 Task: Add Raspberries to the cart.
Action: Mouse moved to (276, 130)
Screenshot: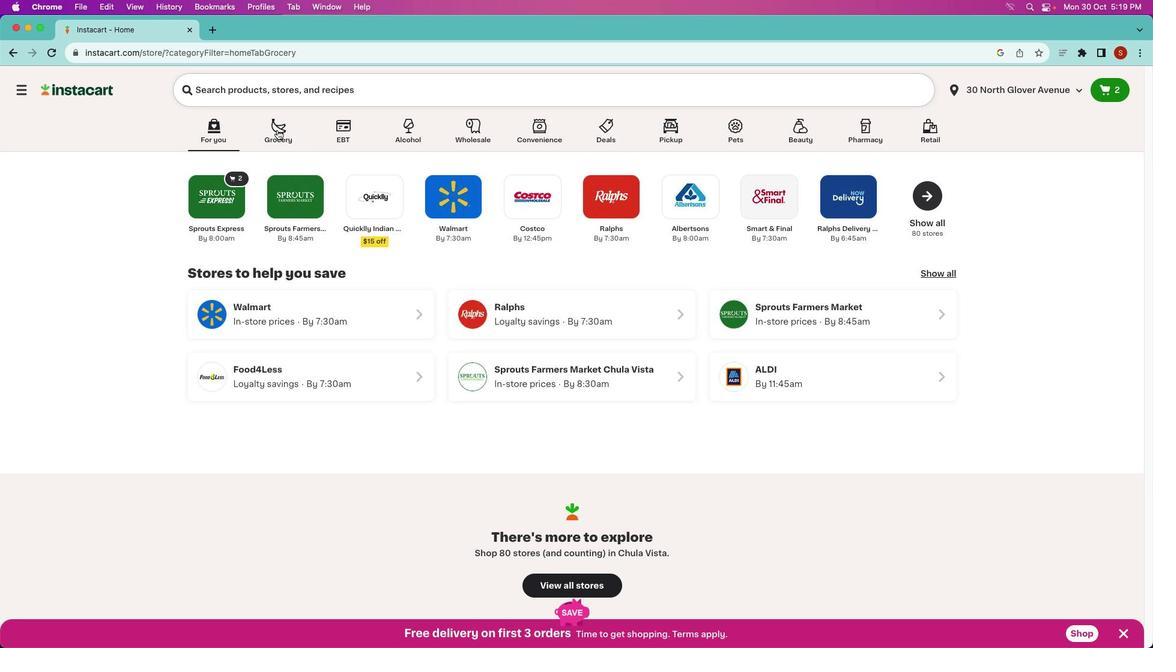 
Action: Mouse pressed left at (276, 130)
Screenshot: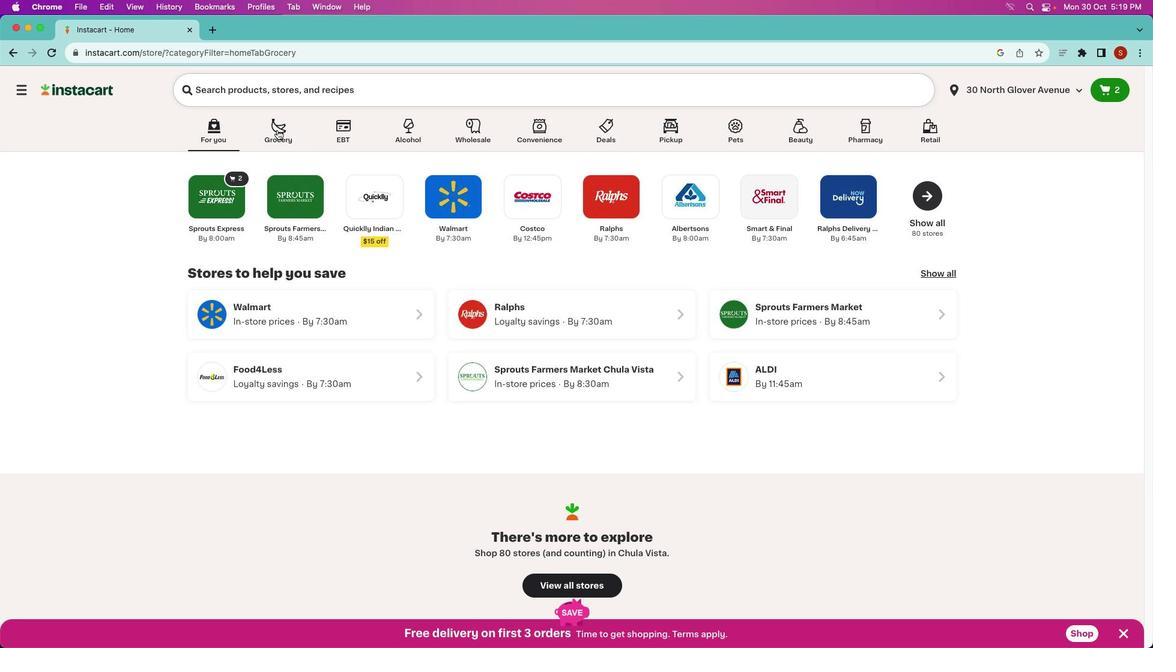 
Action: Mouse moved to (276, 129)
Screenshot: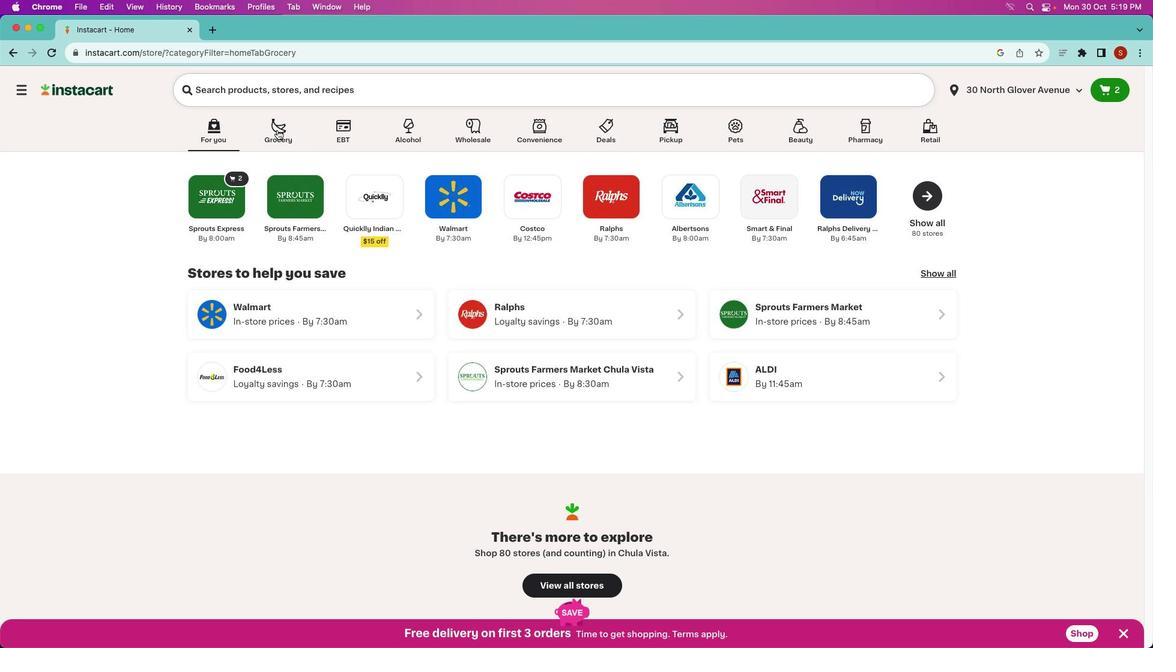 
Action: Mouse pressed left at (276, 129)
Screenshot: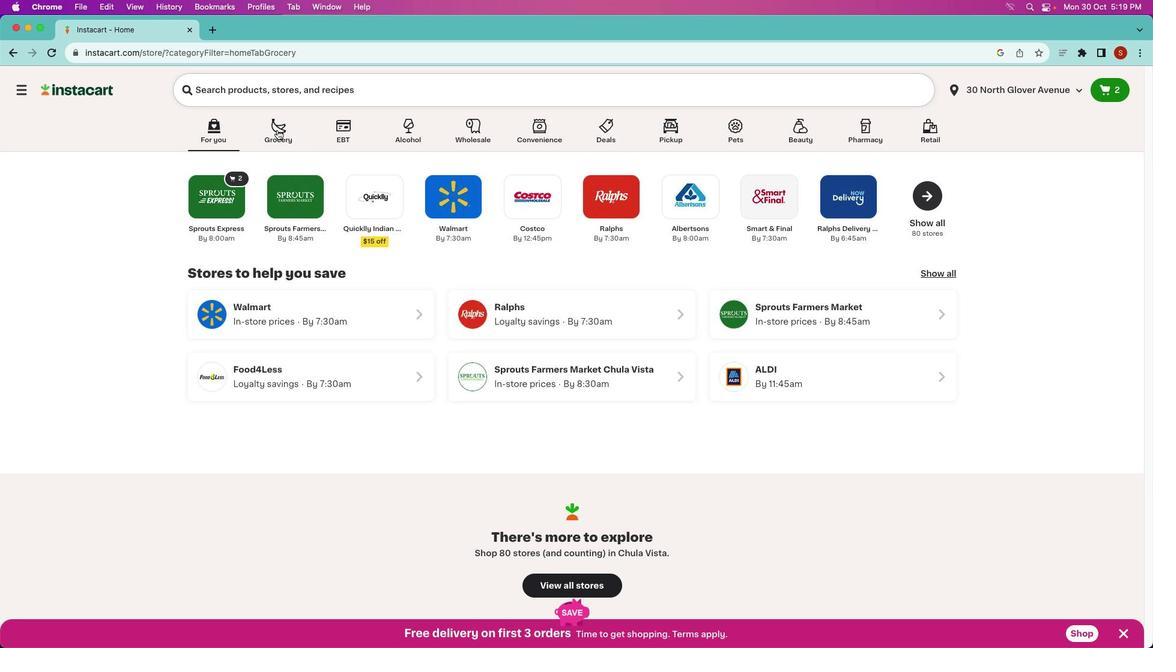 
Action: Mouse moved to (602, 309)
Screenshot: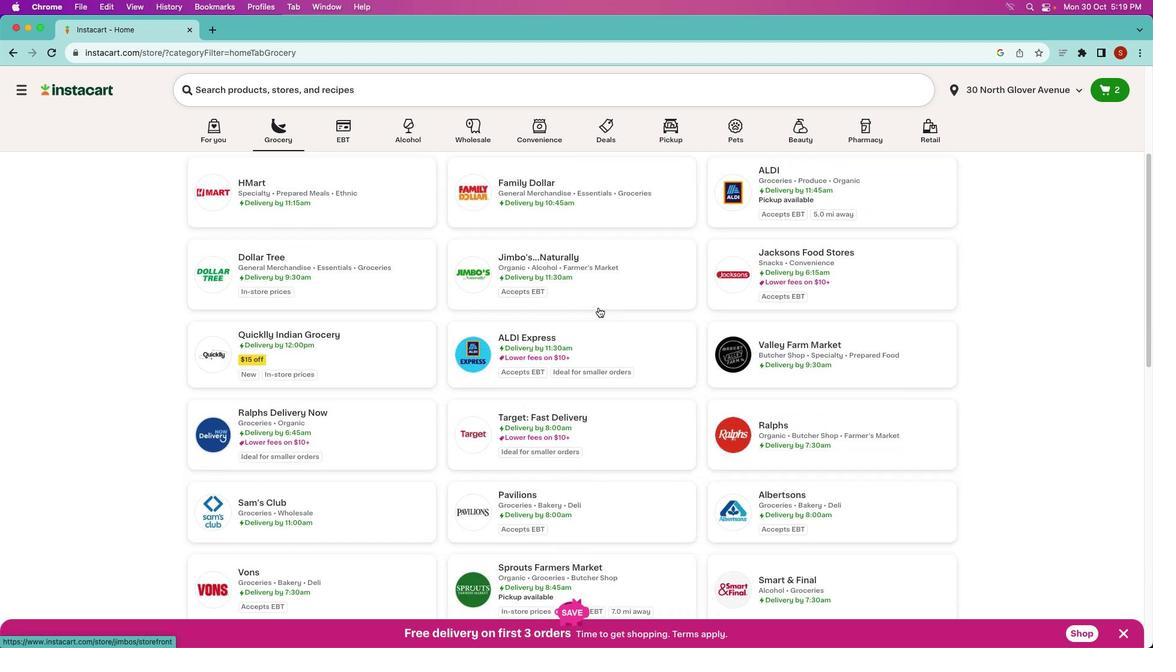 
Action: Mouse scrolled (602, 309) with delta (0, 0)
Screenshot: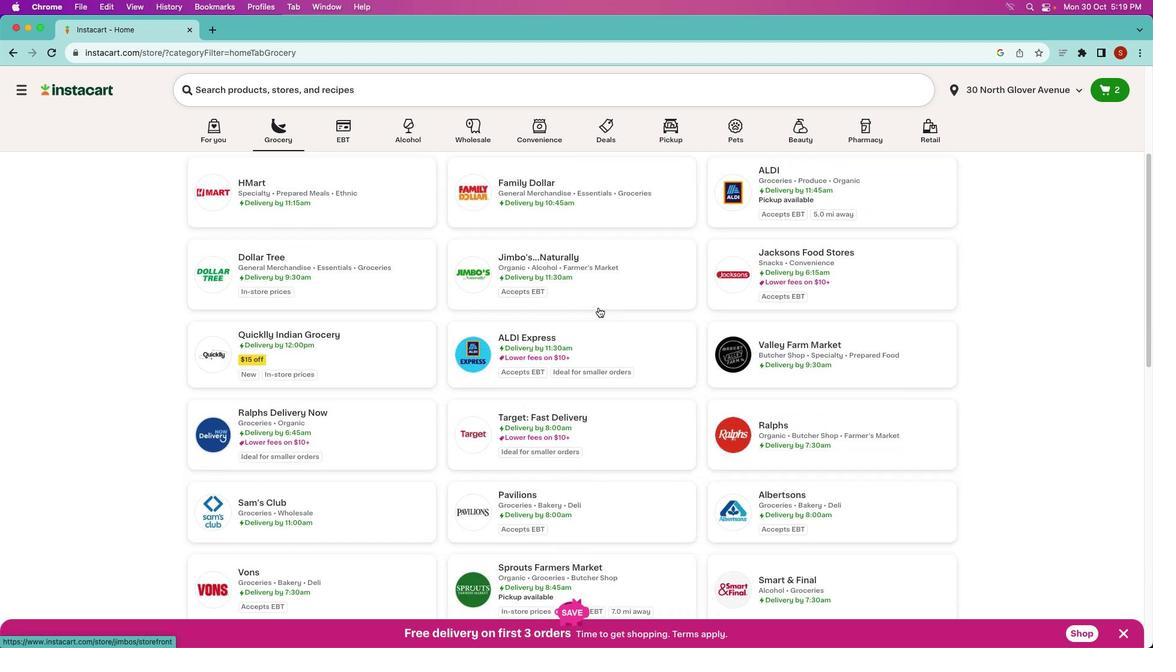 
Action: Mouse moved to (604, 305)
Screenshot: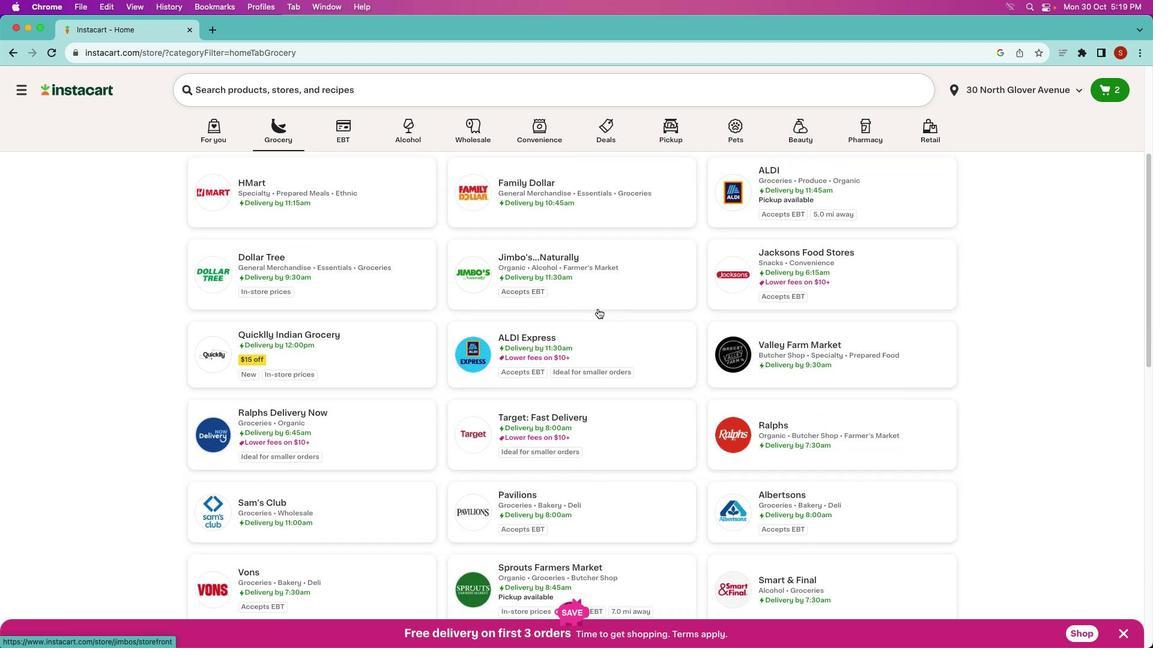 
Action: Mouse scrolled (604, 305) with delta (0, 0)
Screenshot: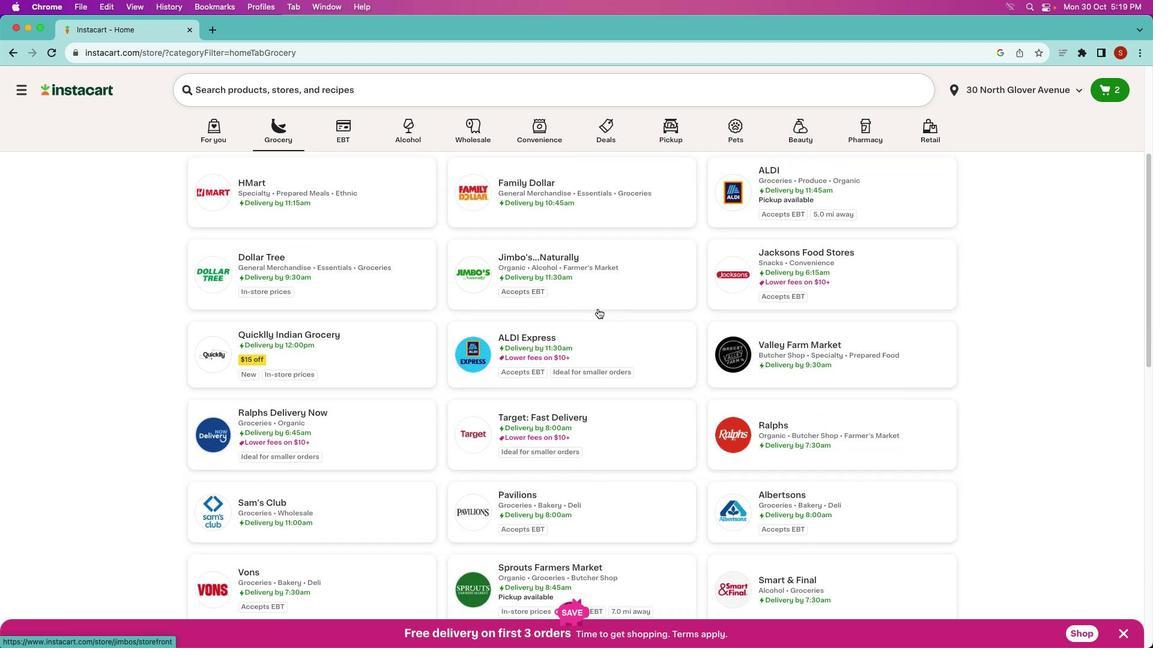
Action: Mouse moved to (600, 307)
Screenshot: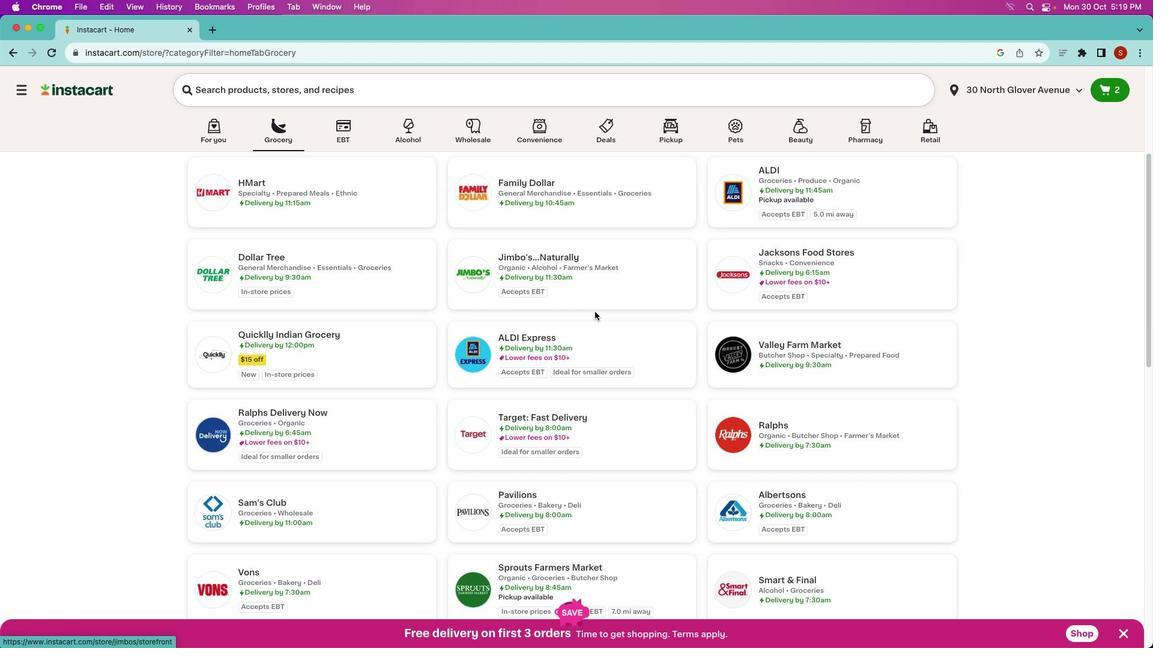 
Action: Mouse scrolled (600, 307) with delta (0, 0)
Screenshot: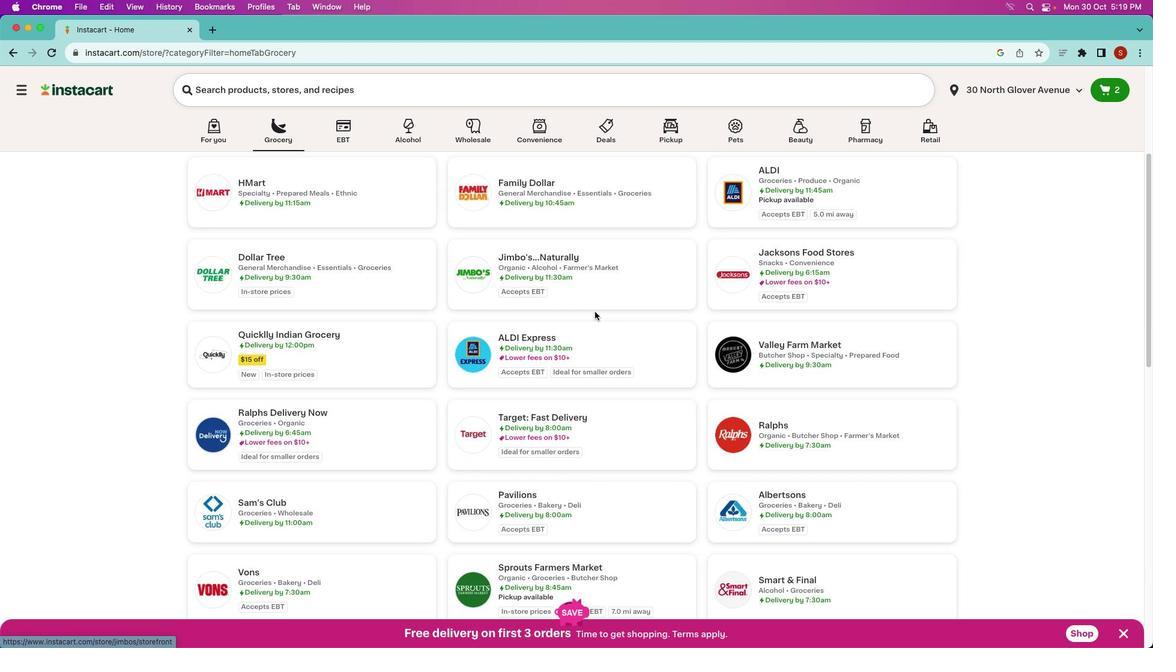 
Action: Mouse scrolled (600, 307) with delta (0, 0)
Screenshot: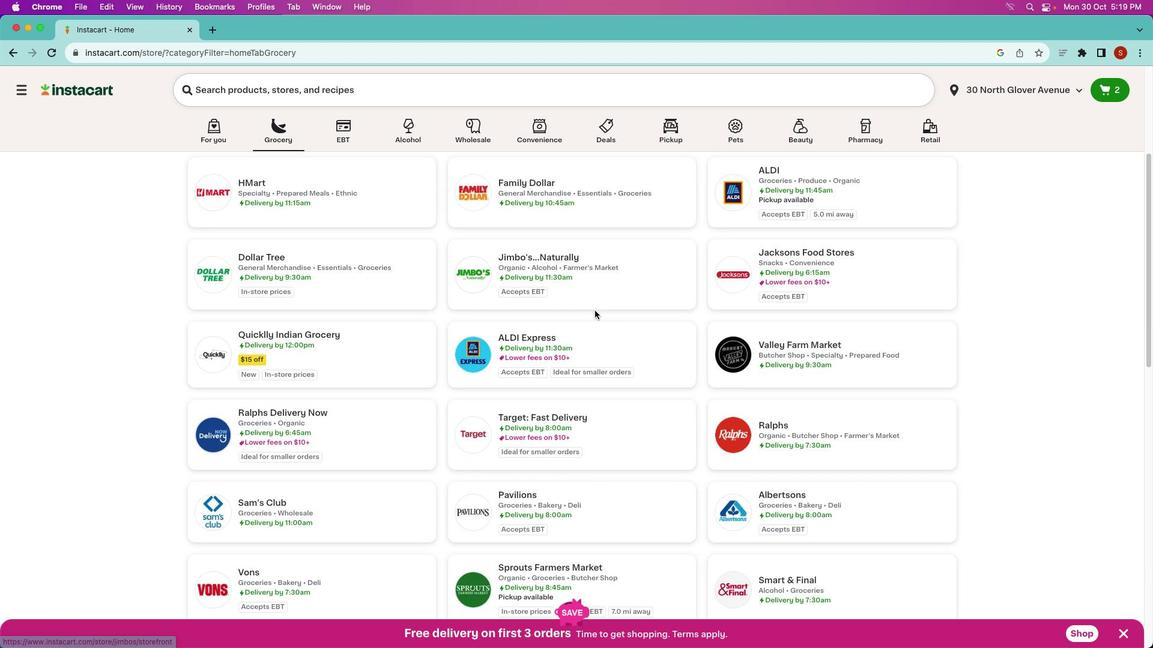 
Action: Mouse scrolled (600, 307) with delta (0, -1)
Screenshot: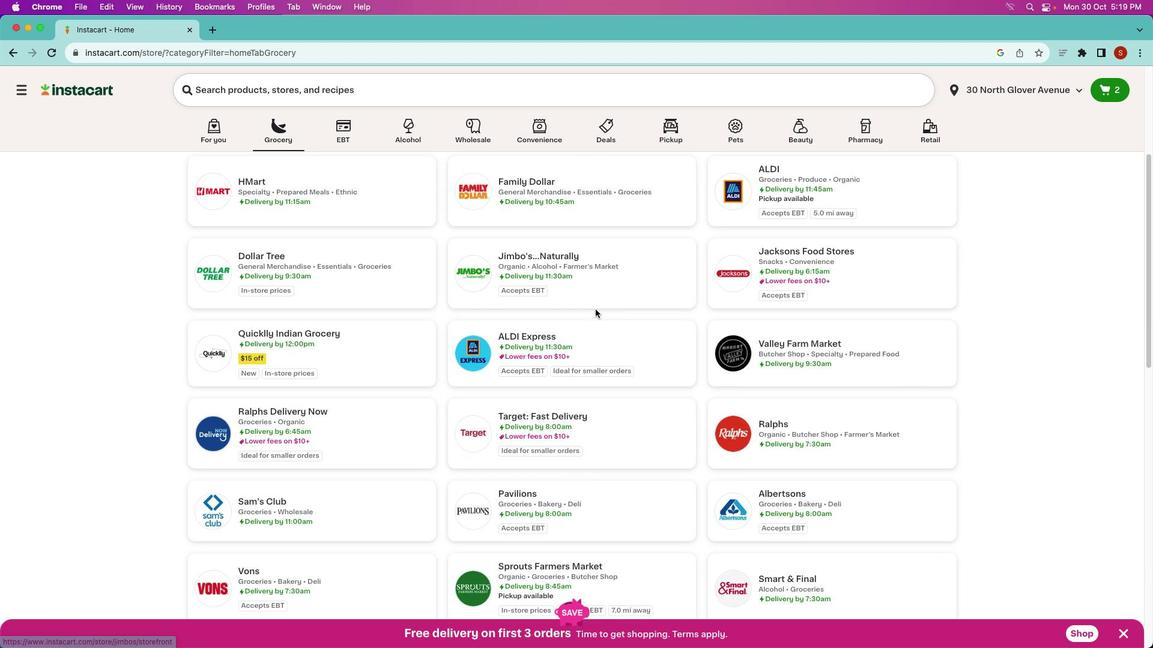 
Action: Mouse moved to (600, 307)
Screenshot: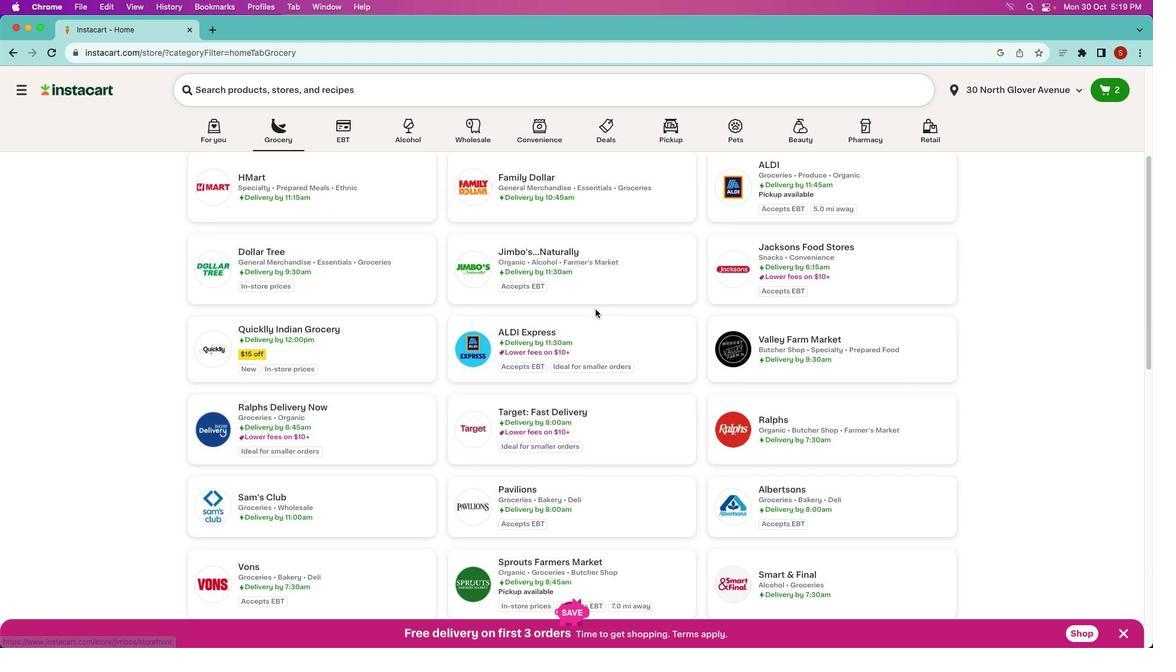 
Action: Mouse scrolled (600, 307) with delta (0, -2)
Screenshot: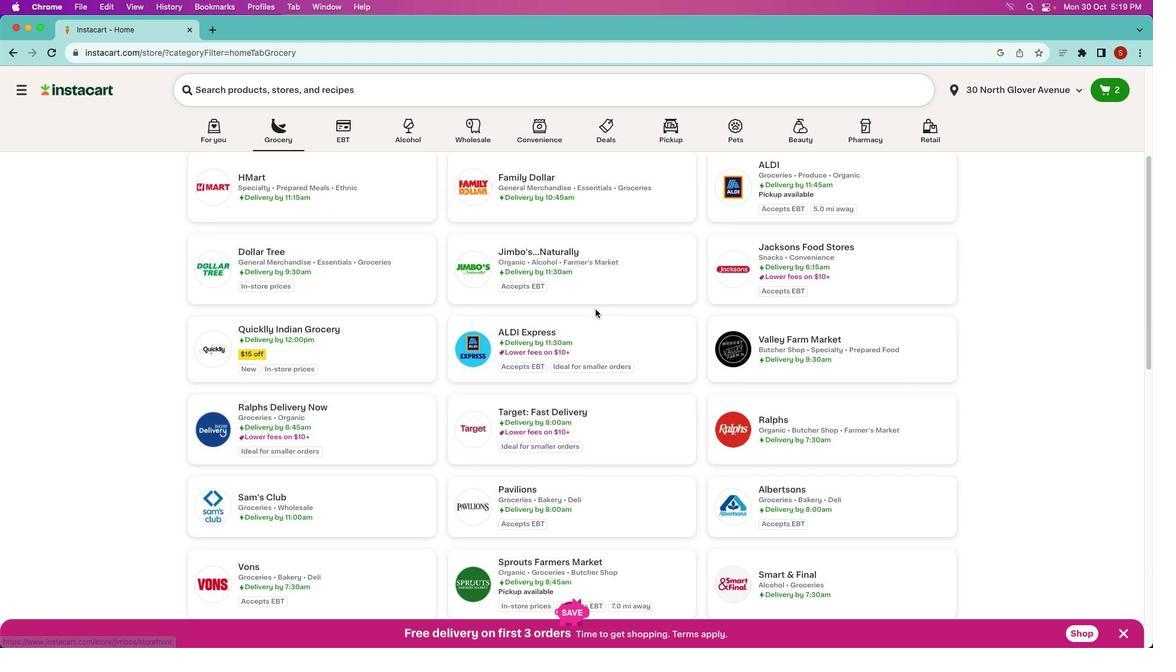 
Action: Mouse moved to (595, 312)
Screenshot: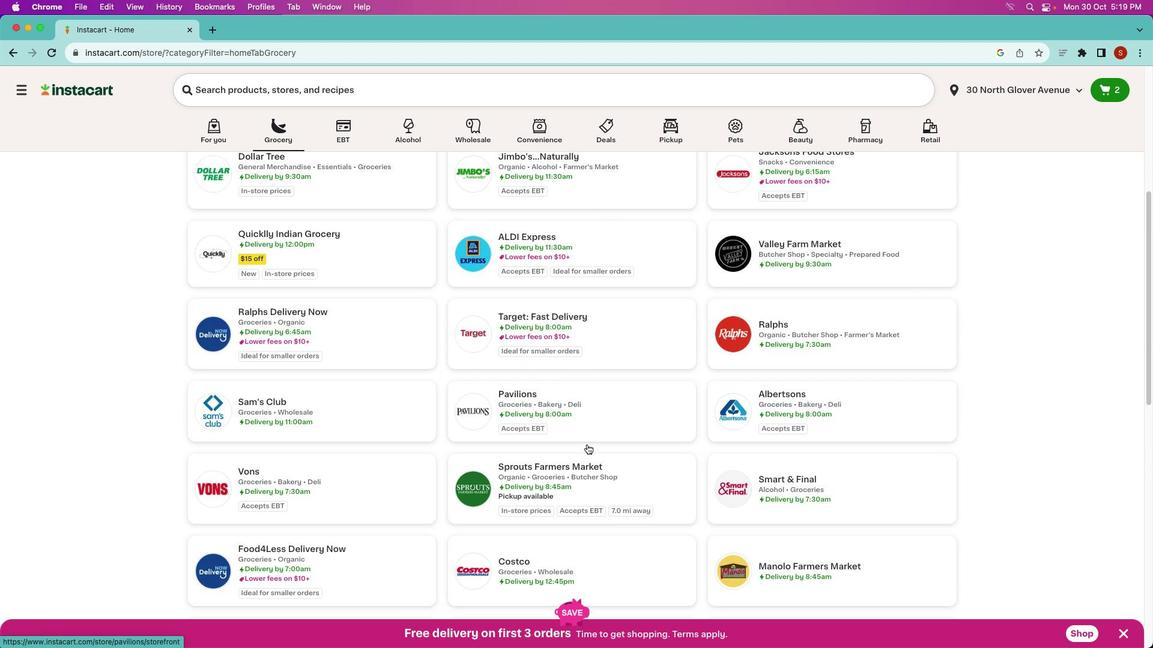 
Action: Mouse scrolled (595, 312) with delta (0, 0)
Screenshot: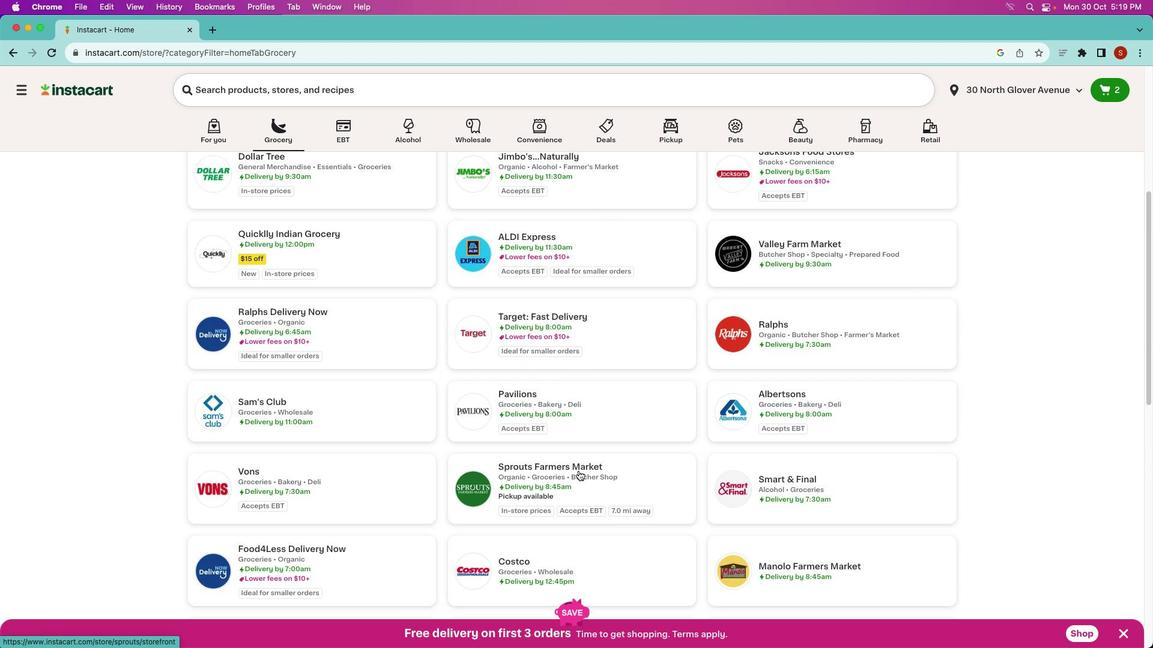 
Action: Mouse moved to (595, 311)
Screenshot: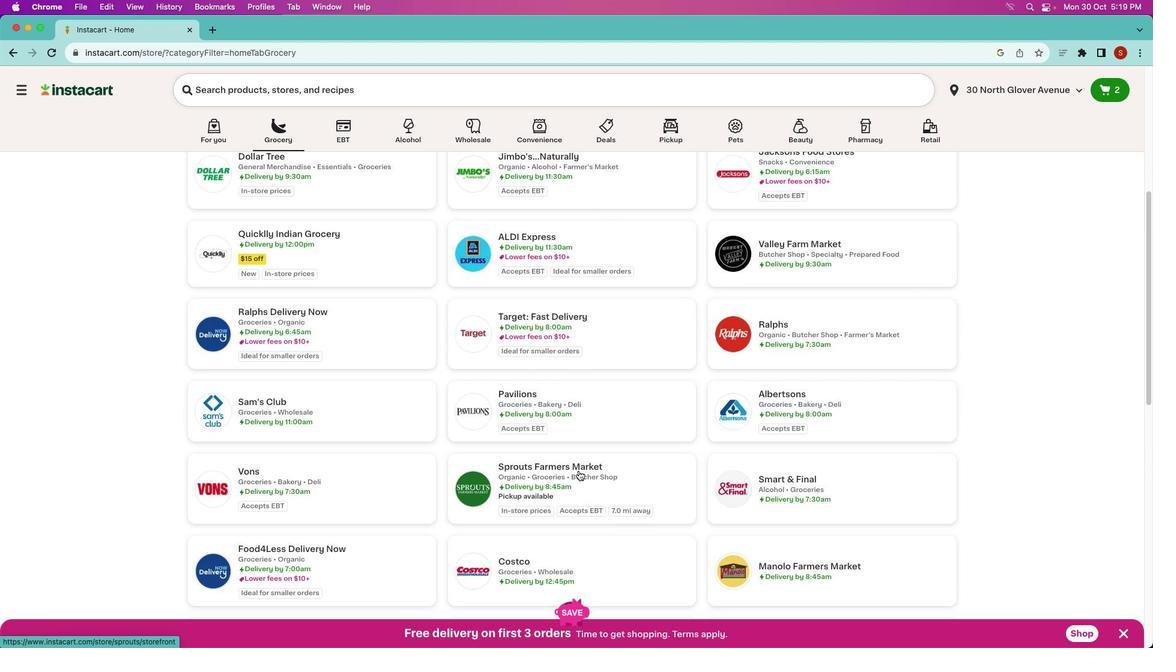 
Action: Mouse scrolled (595, 311) with delta (0, 0)
Screenshot: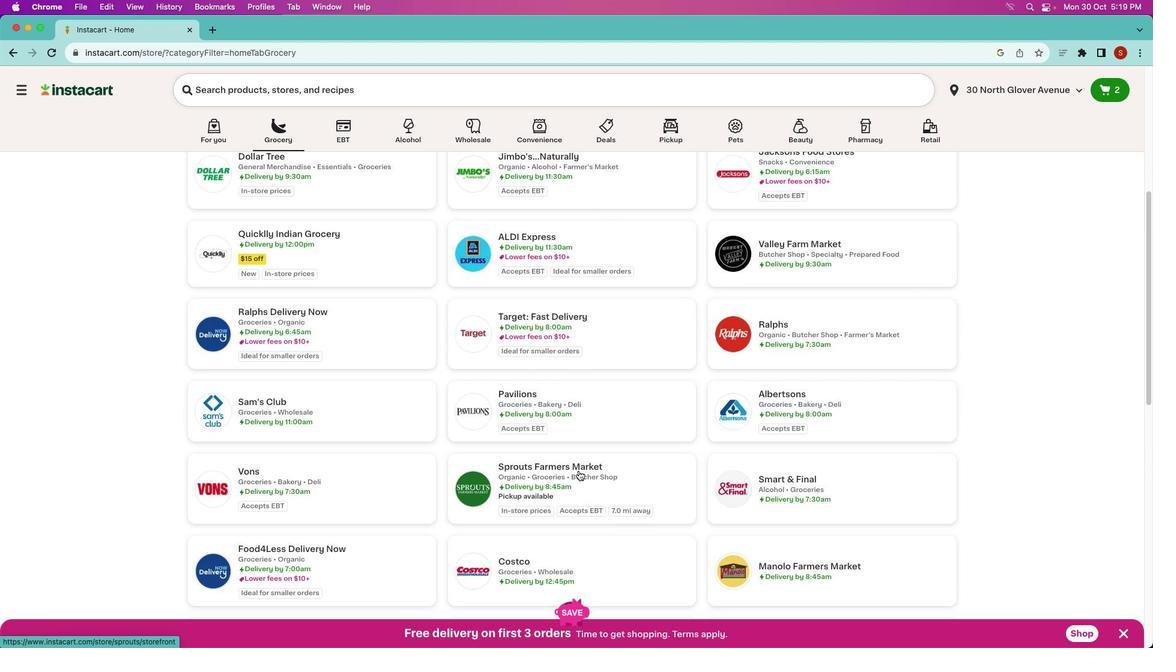 
Action: Mouse moved to (595, 309)
Screenshot: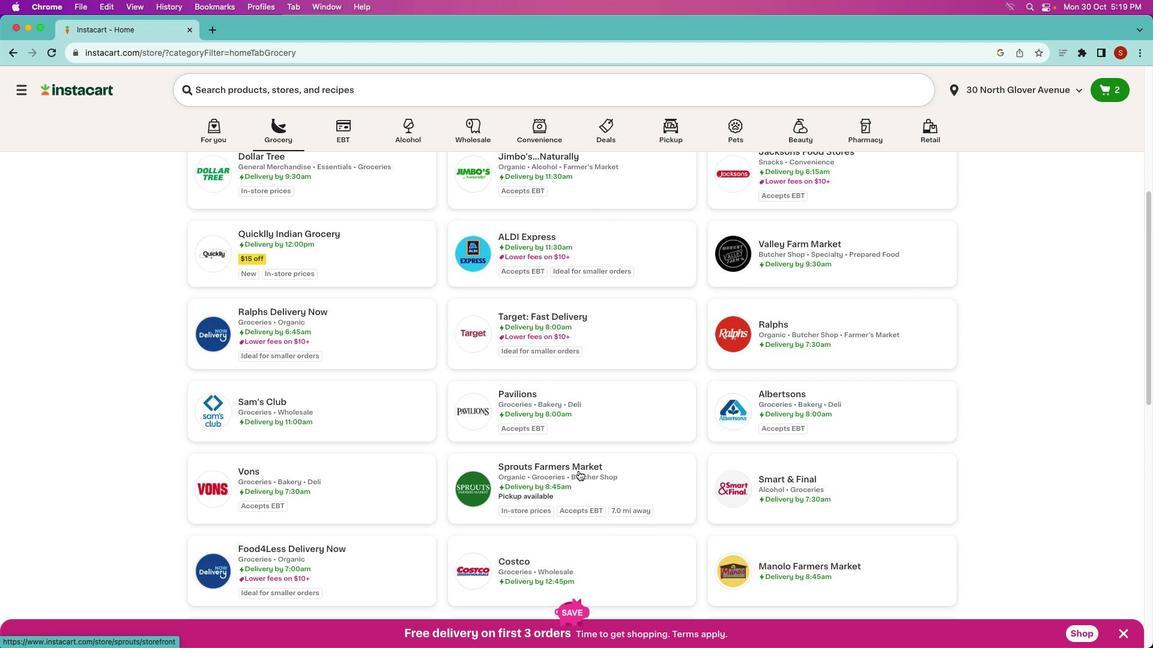 
Action: Mouse scrolled (595, 309) with delta (0, -1)
Screenshot: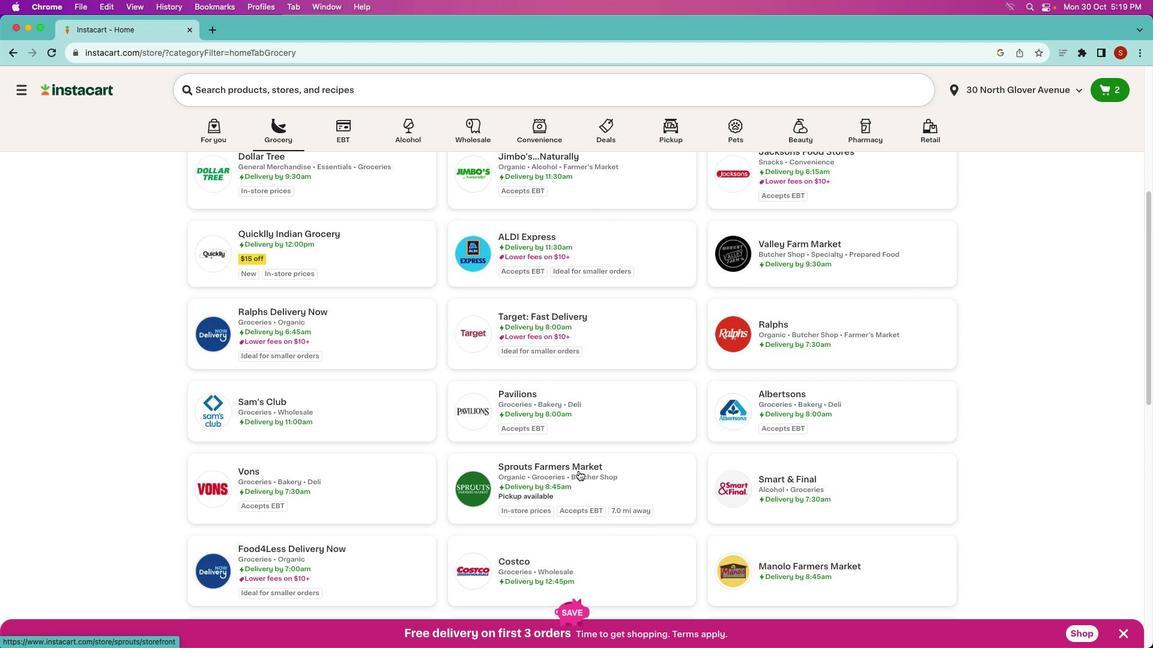 
Action: Mouse moved to (574, 469)
Screenshot: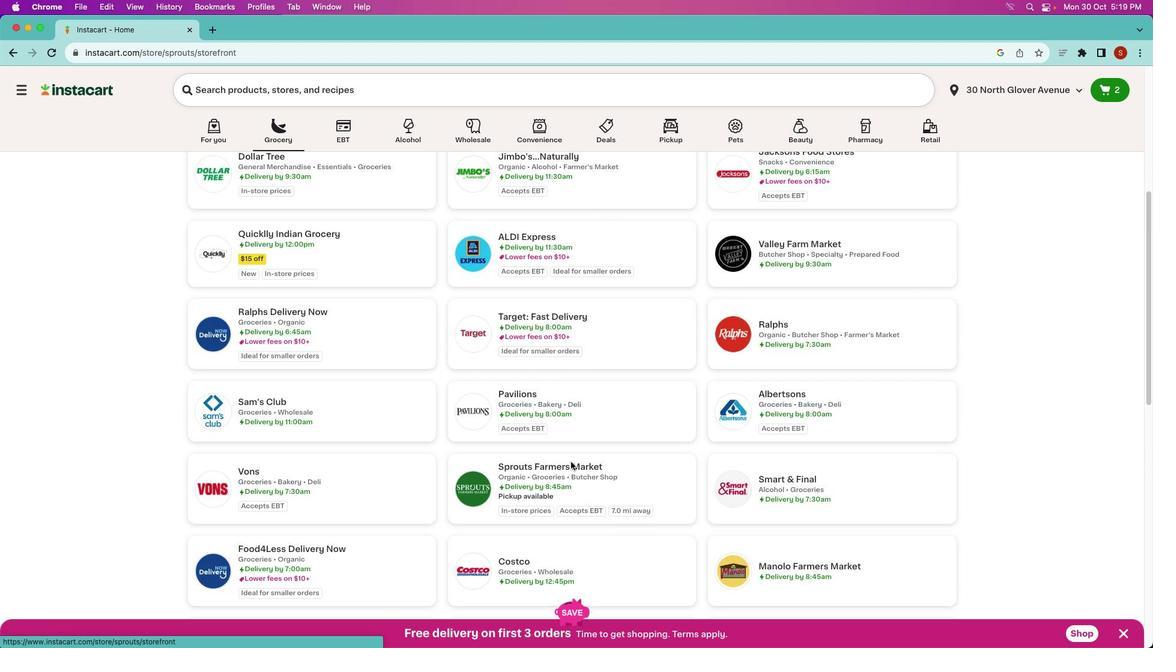 
Action: Mouse pressed left at (574, 469)
Screenshot: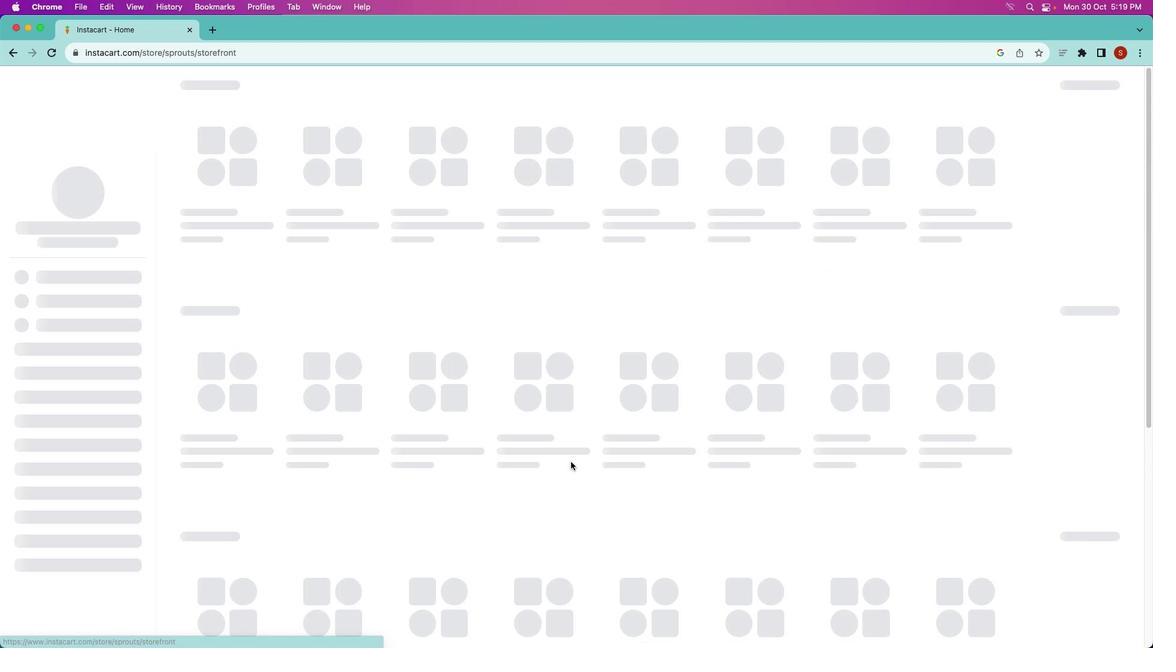 
Action: Mouse moved to (334, 90)
Screenshot: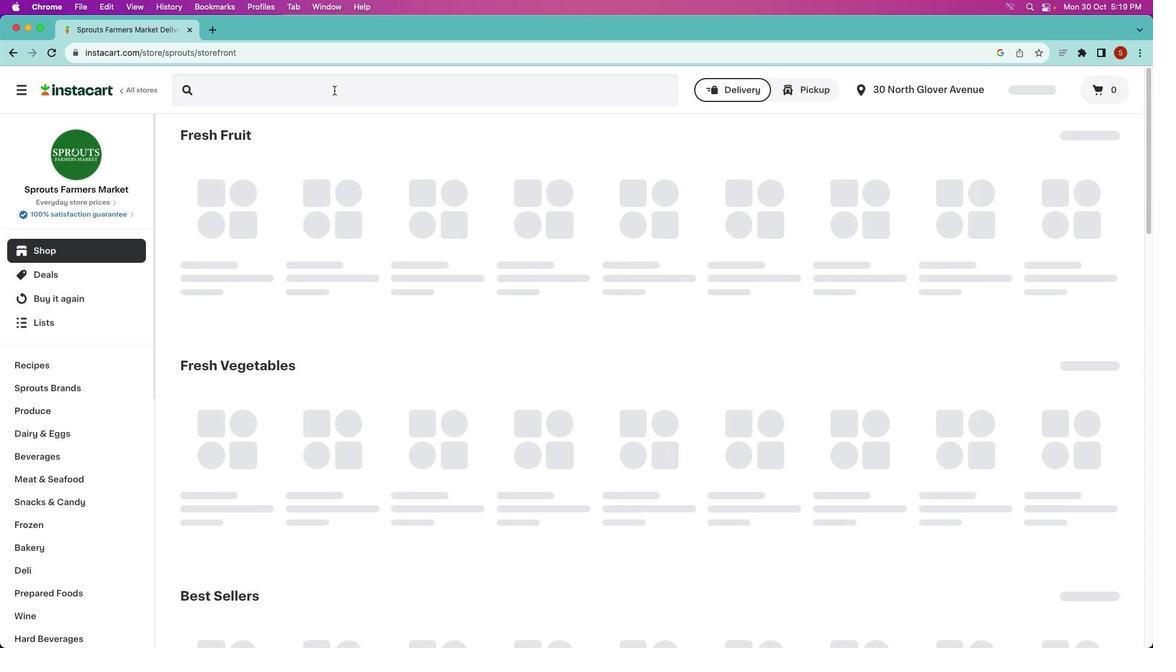 
Action: Mouse pressed left at (334, 90)
Screenshot: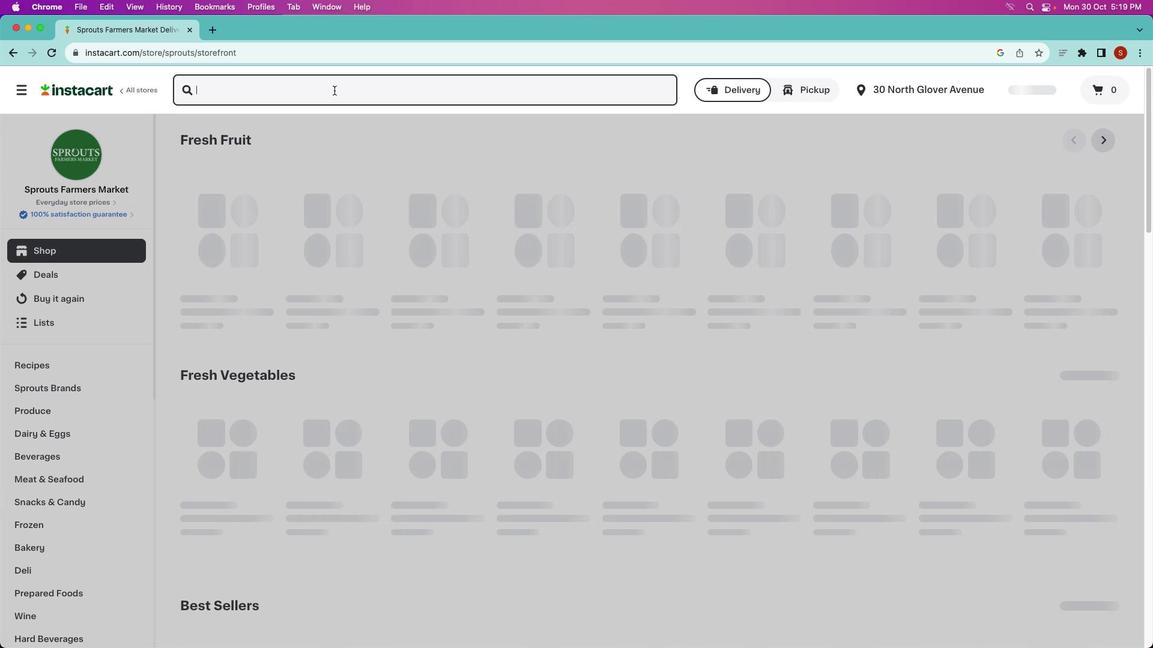 
Action: Mouse moved to (318, 106)
Screenshot: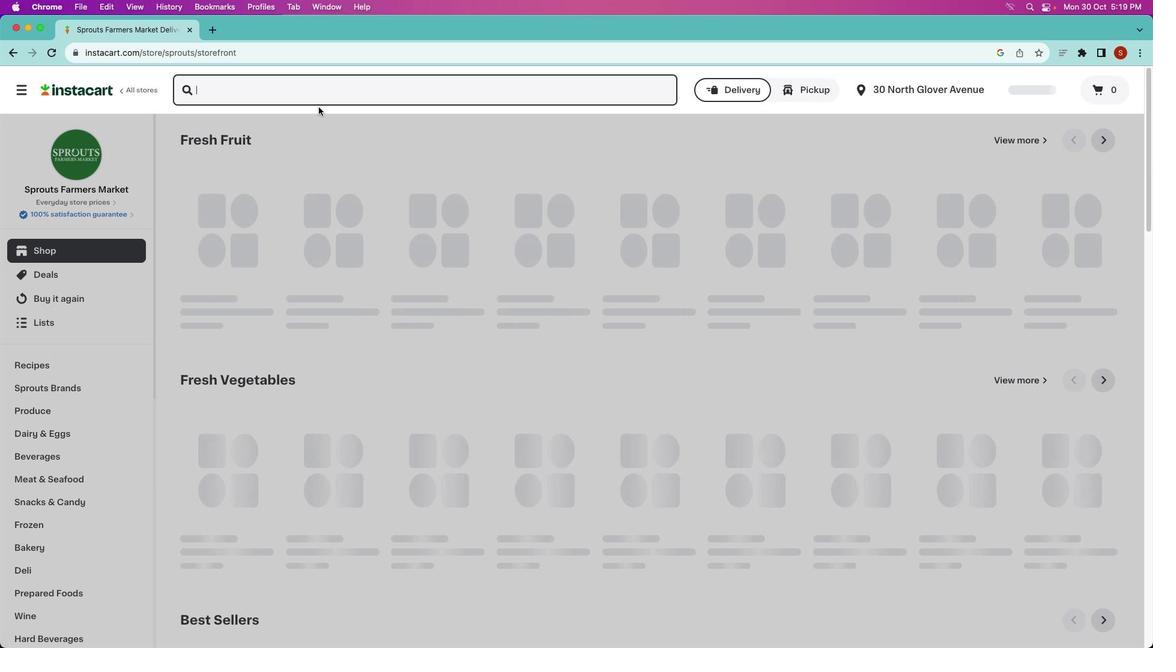 
Action: Key pressed Key.shift_r'R''a''s''p''b''e''r''r''i''e''s'Key.enter
Screenshot: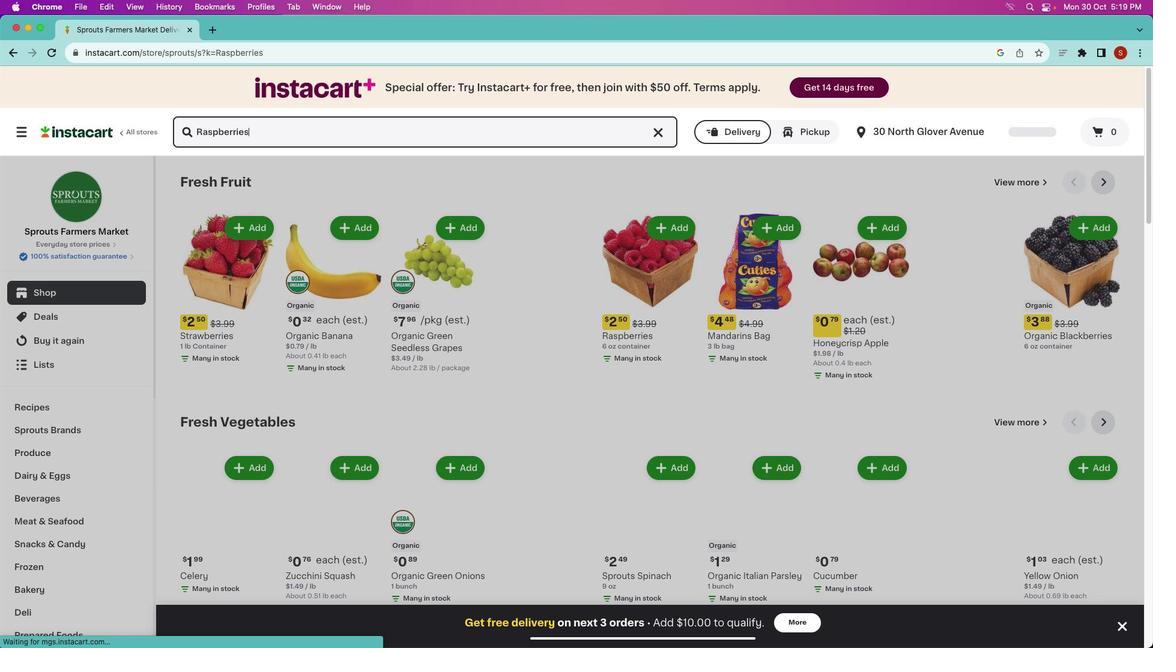 
Action: Mouse moved to (713, 250)
Screenshot: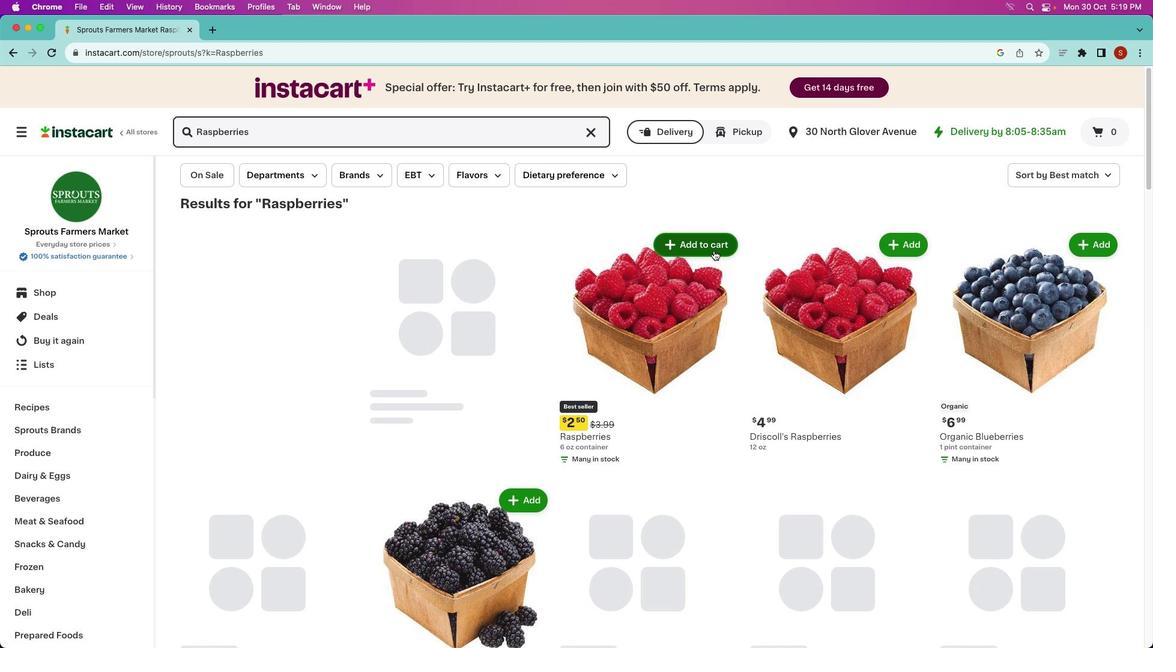 
Action: Mouse pressed left at (713, 250)
Screenshot: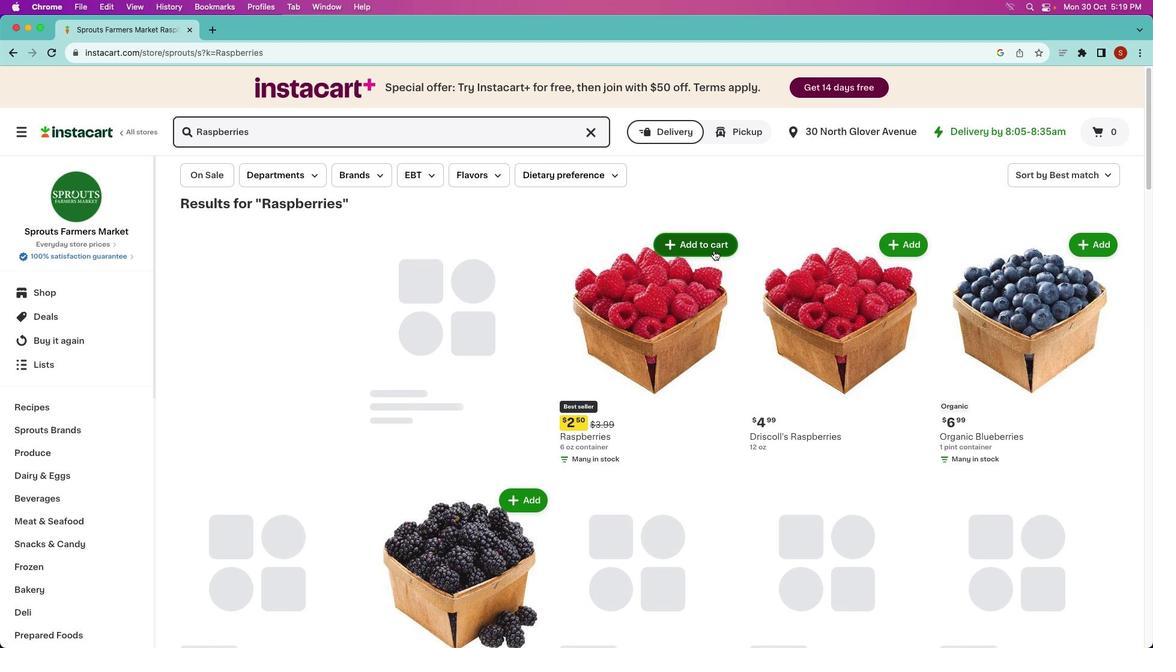 
Action: Mouse moved to (693, 251)
Screenshot: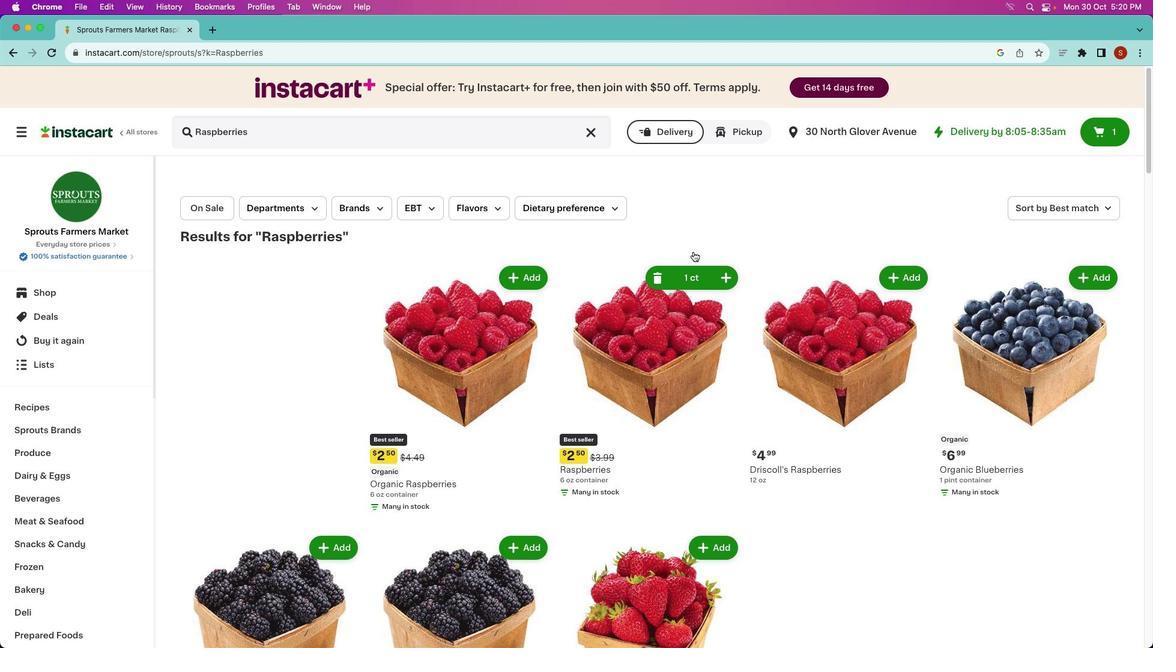 
